 Task: Use Hydraulics Engaged Effect in this video Movie B.mp4
Action: Mouse moved to (162, 119)
Screenshot: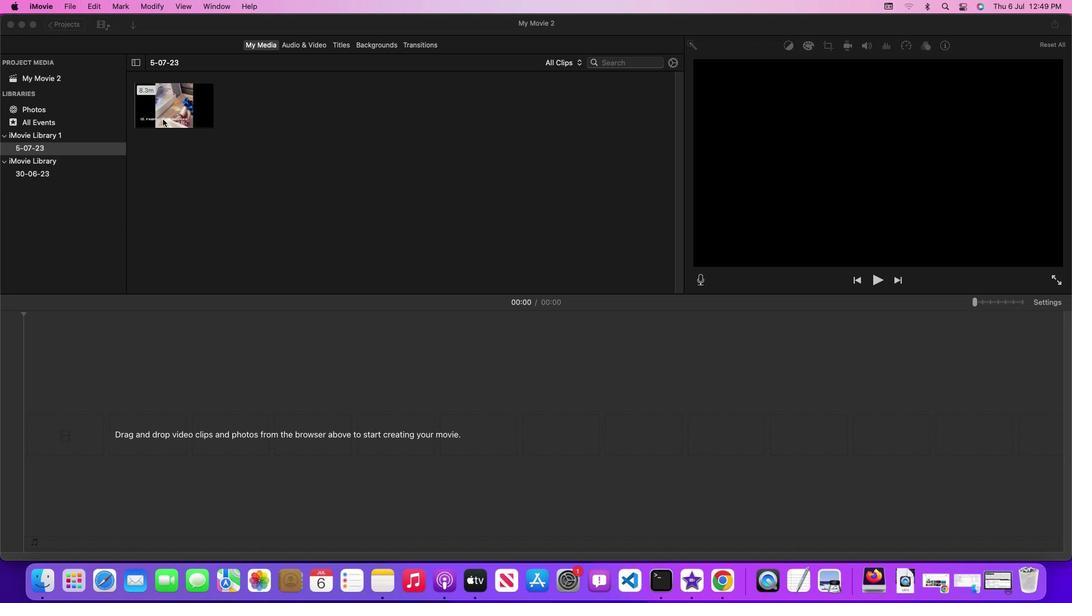 
Action: Mouse pressed left at (162, 119)
Screenshot: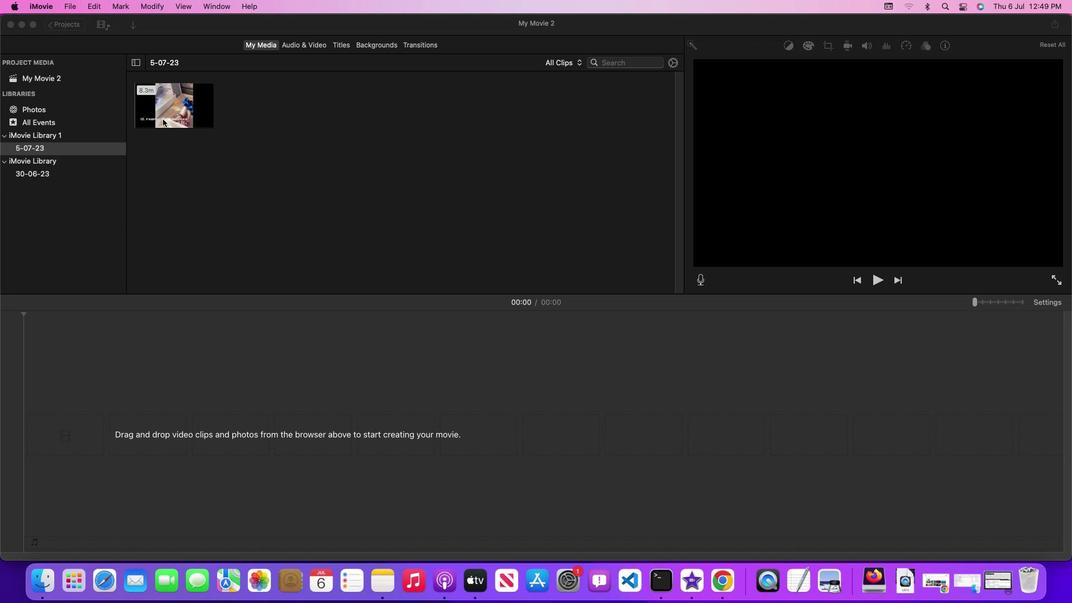 
Action: Mouse moved to (162, 119)
Screenshot: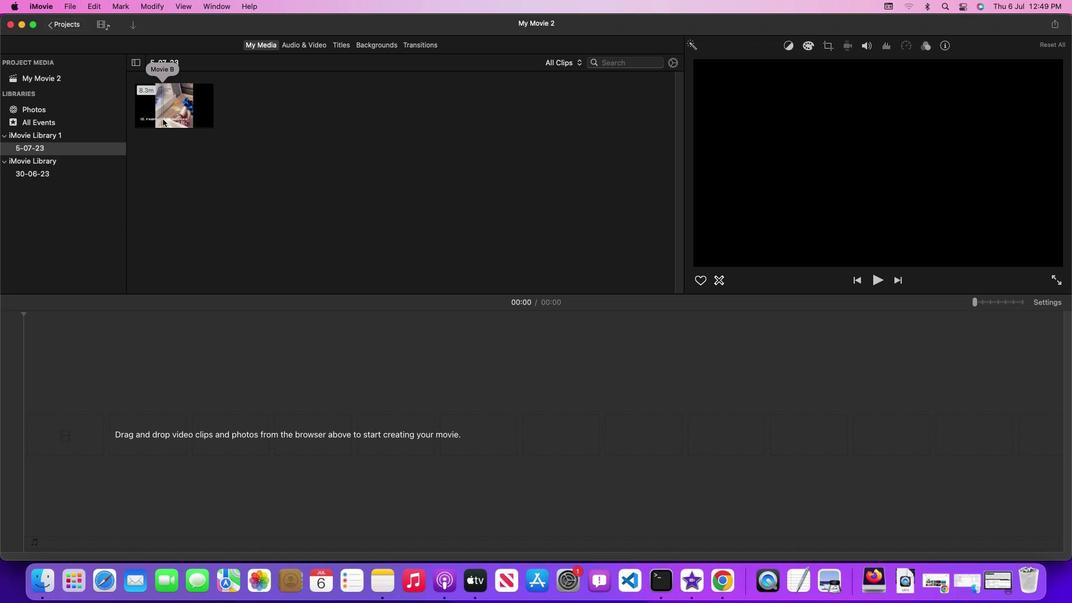 
Action: Mouse pressed left at (162, 119)
Screenshot: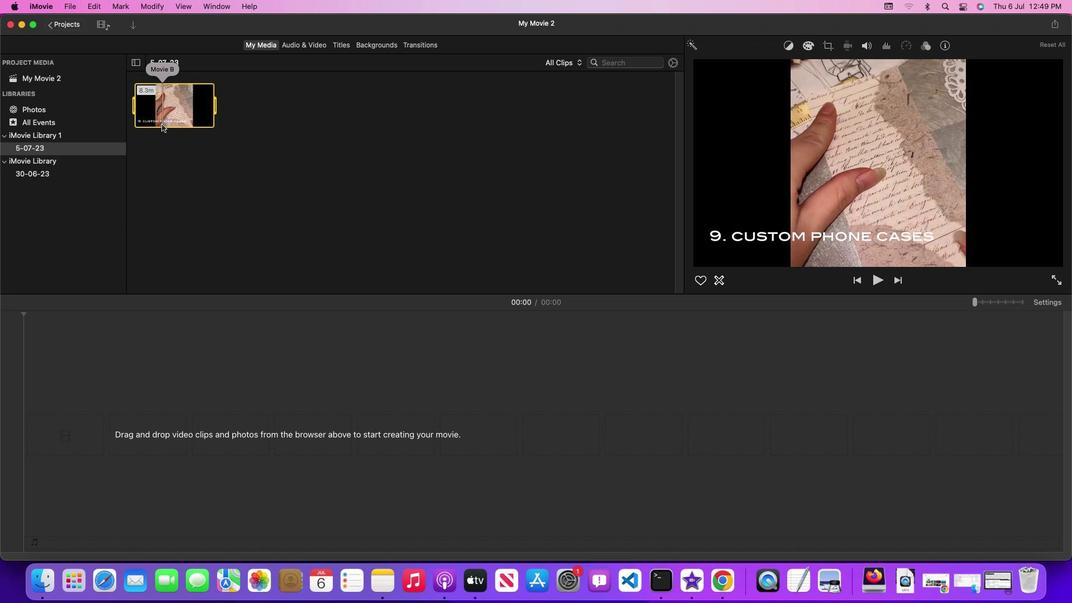 
Action: Mouse moved to (299, 44)
Screenshot: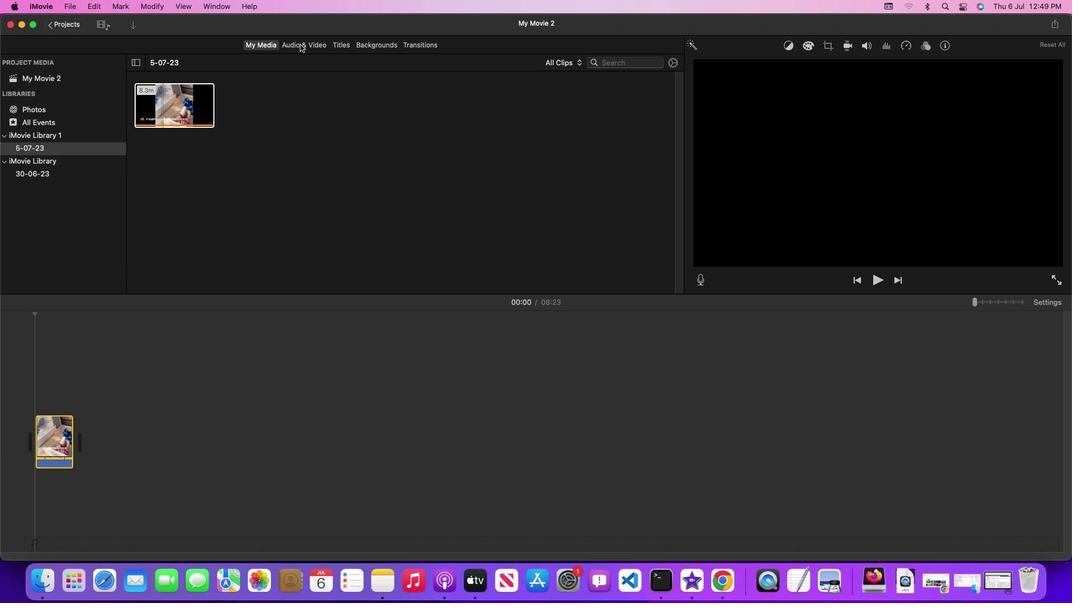 
Action: Mouse pressed left at (299, 44)
Screenshot: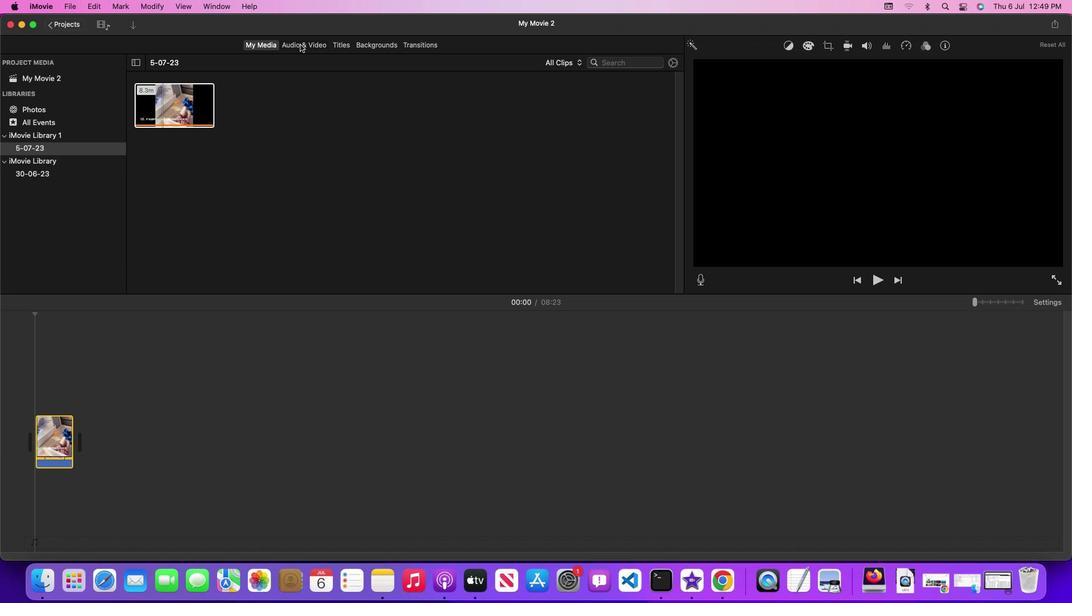 
Action: Mouse moved to (264, 233)
Screenshot: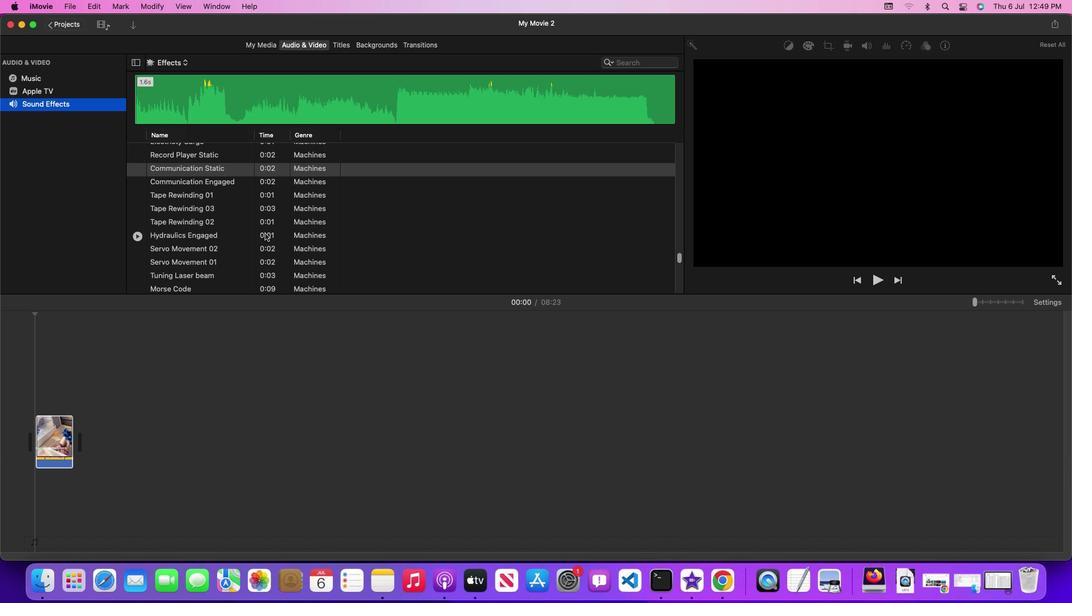 
Action: Mouse pressed left at (264, 233)
Screenshot: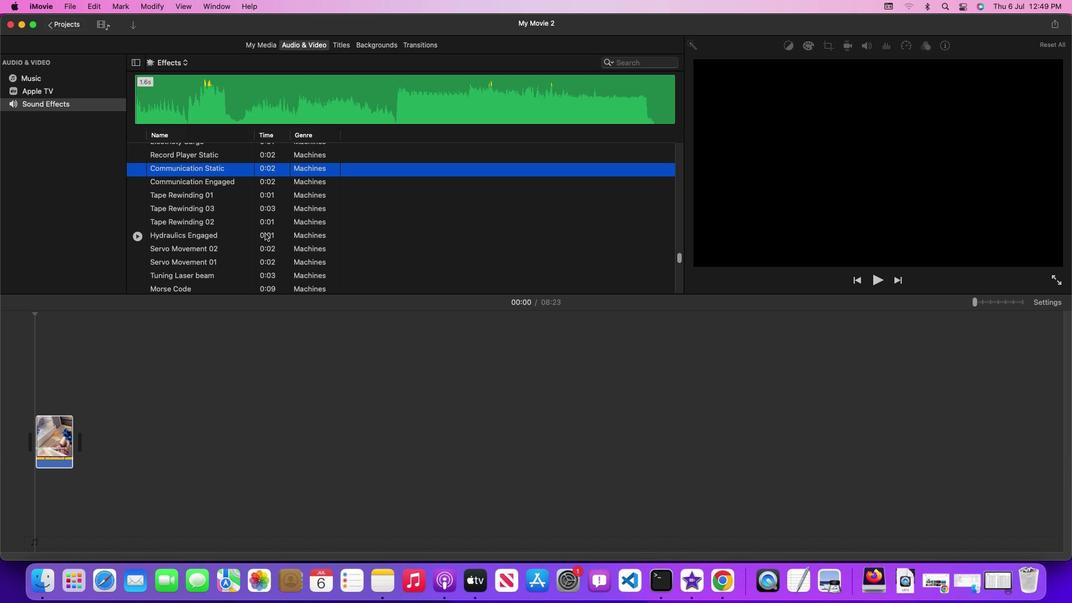 
Action: Mouse moved to (301, 236)
Screenshot: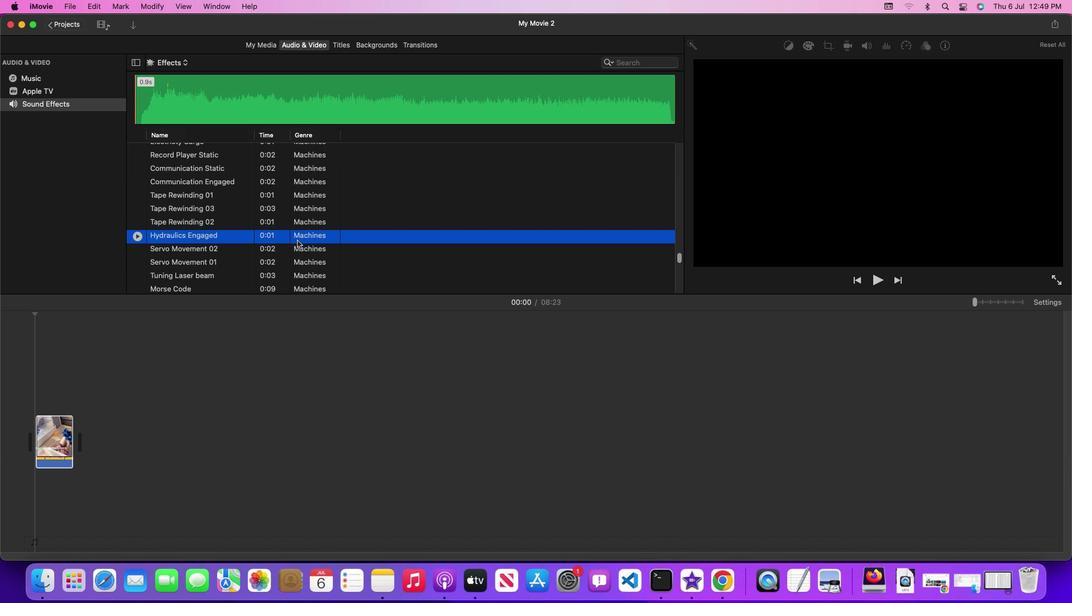
Action: Mouse pressed left at (301, 236)
Screenshot: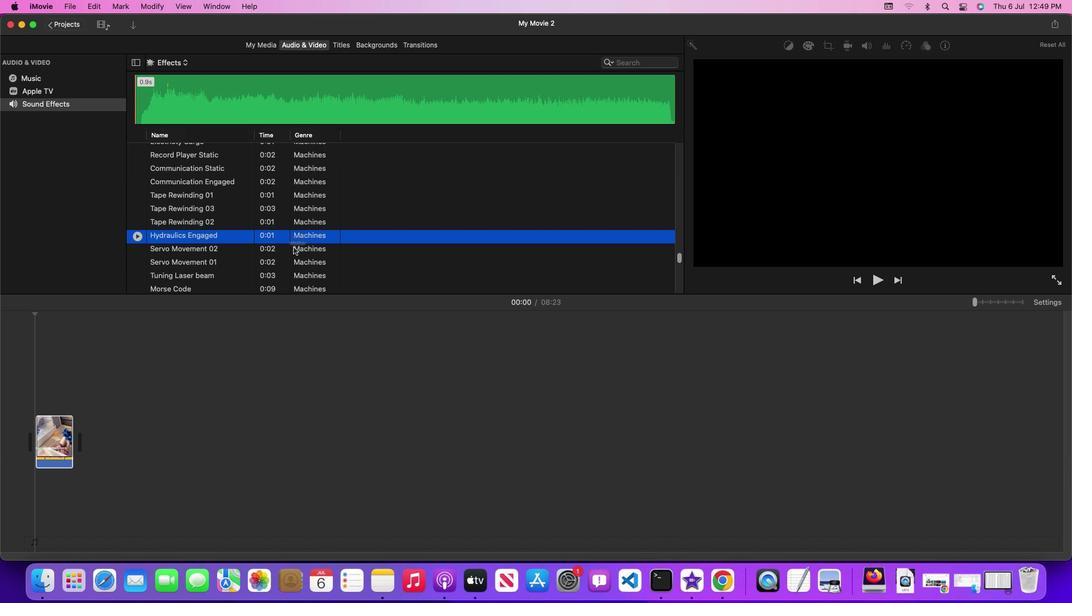 
Action: Mouse moved to (143, 461)
Screenshot: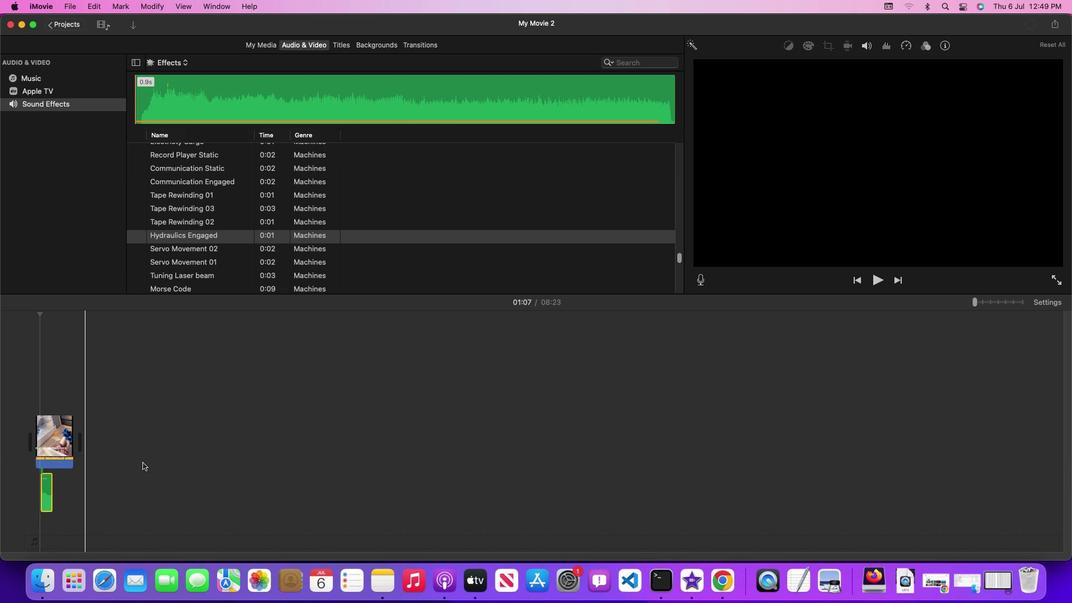 
